 Task: Calculate the estimated travel time from Miami, Florida, to Key West, Florida.
Action: Mouse moved to (278, 89)
Screenshot: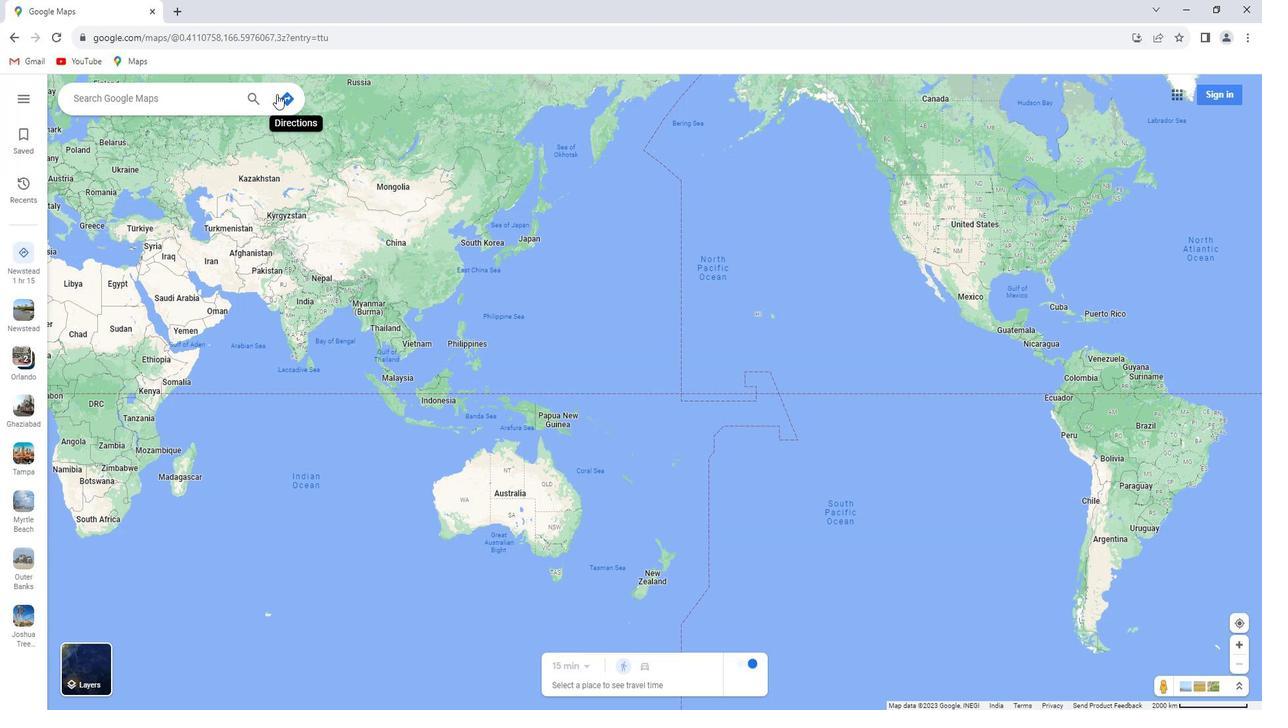 
Action: Mouse pressed left at (278, 89)
Screenshot: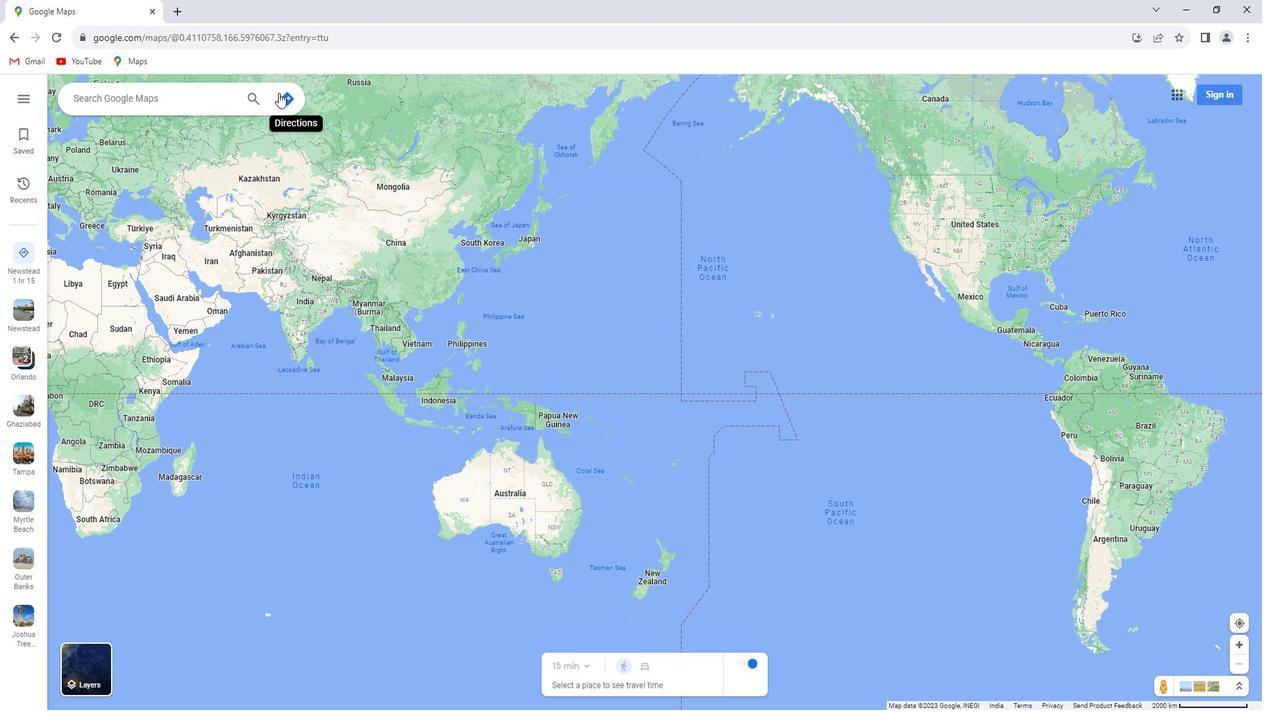 
Action: Mouse moved to (205, 123)
Screenshot: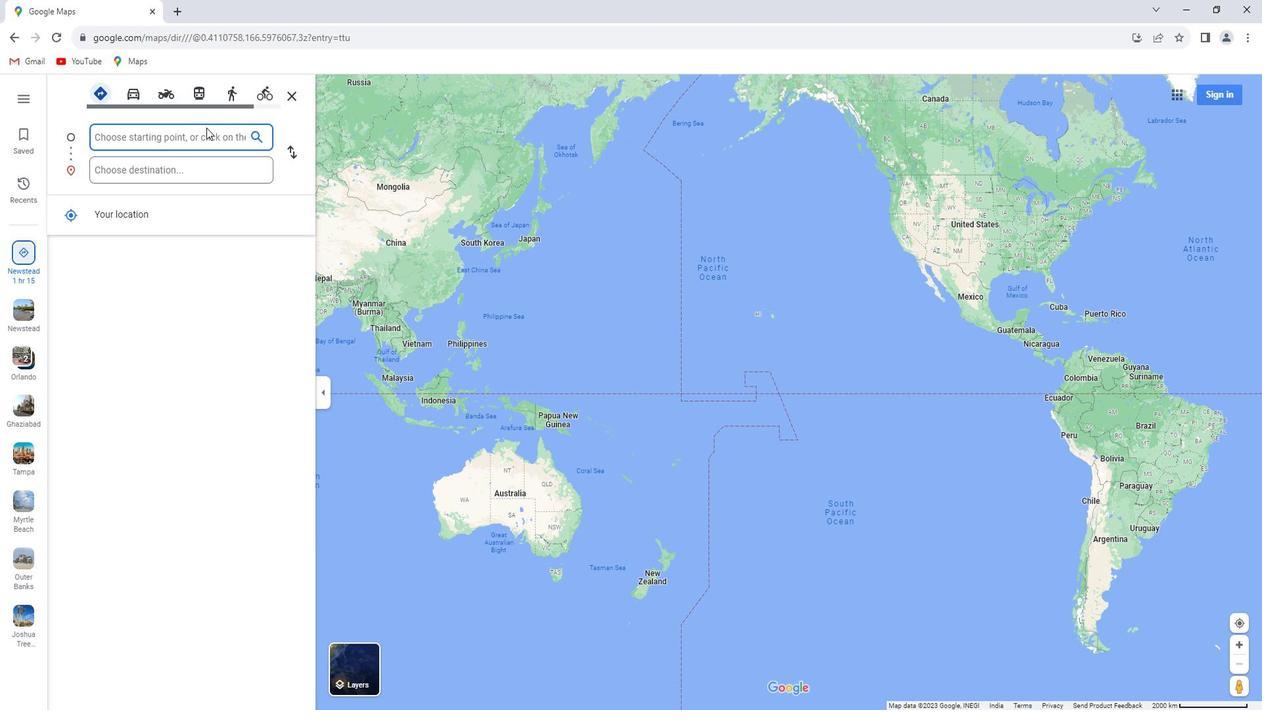 
Action: Key pressed <Key.shift>Miami,<Key.space><Key.shift>Florida
Screenshot: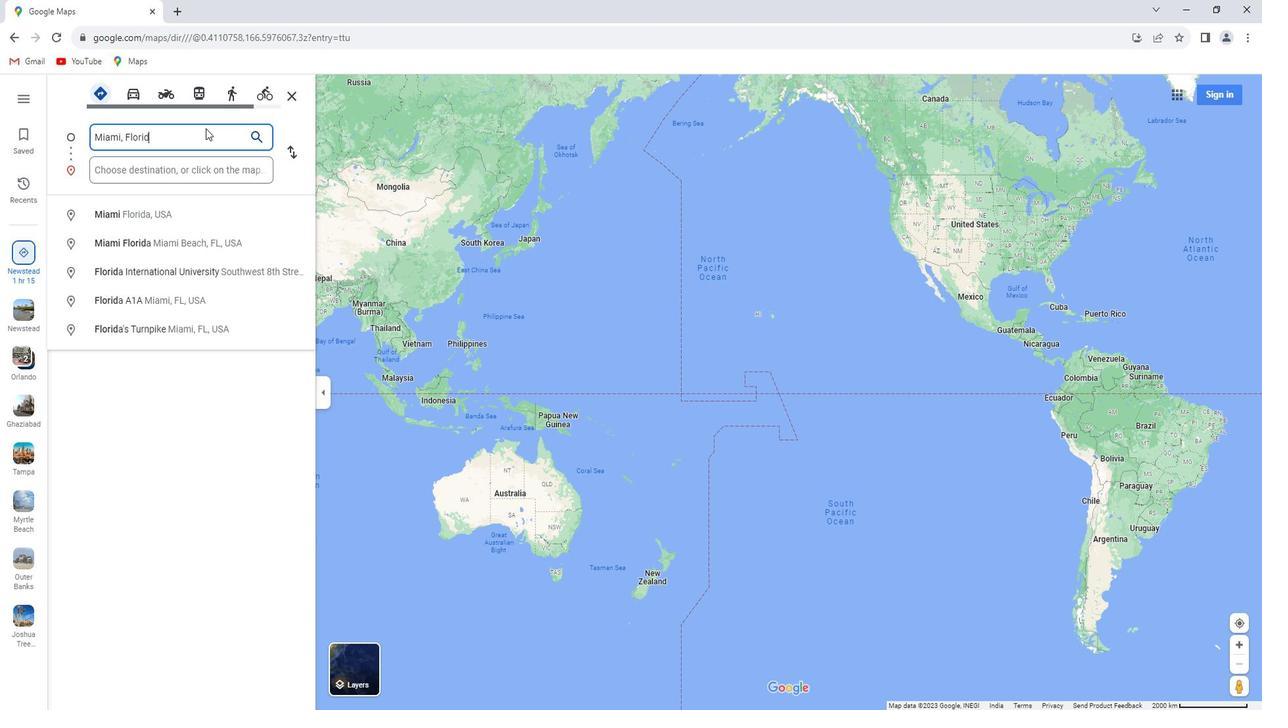 
Action: Mouse moved to (201, 160)
Screenshot: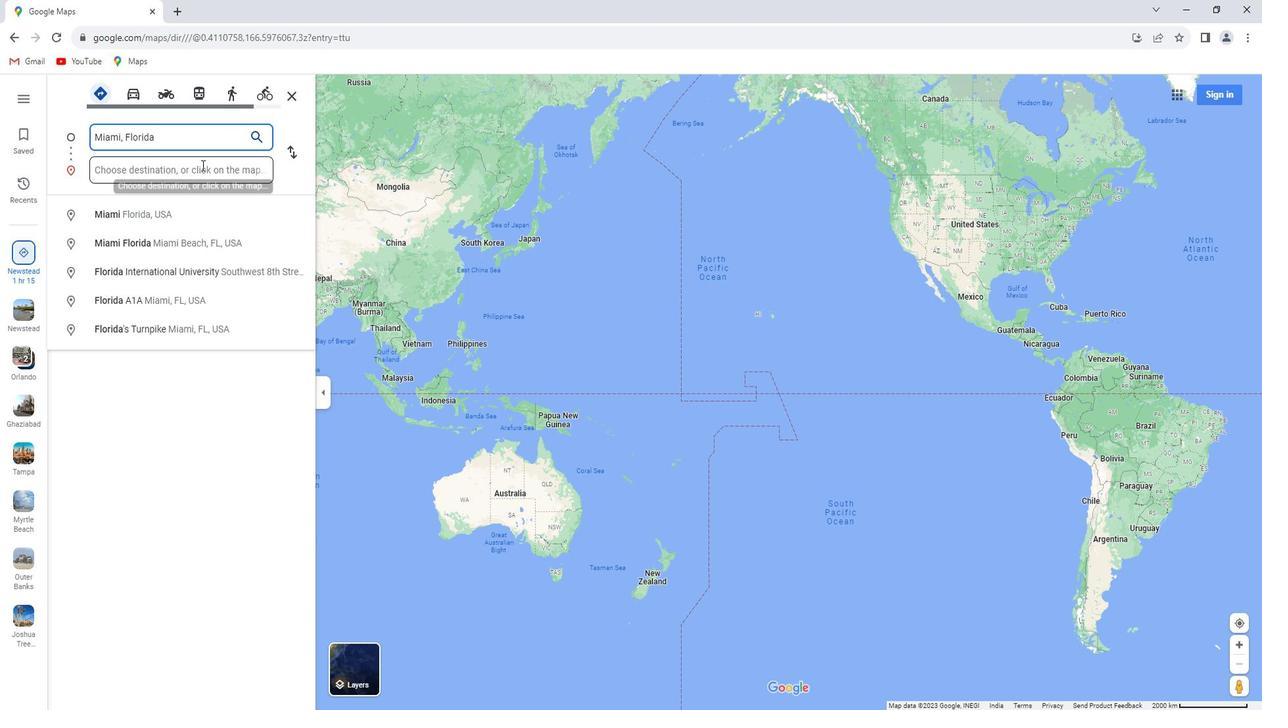 
Action: Mouse pressed left at (201, 160)
Screenshot: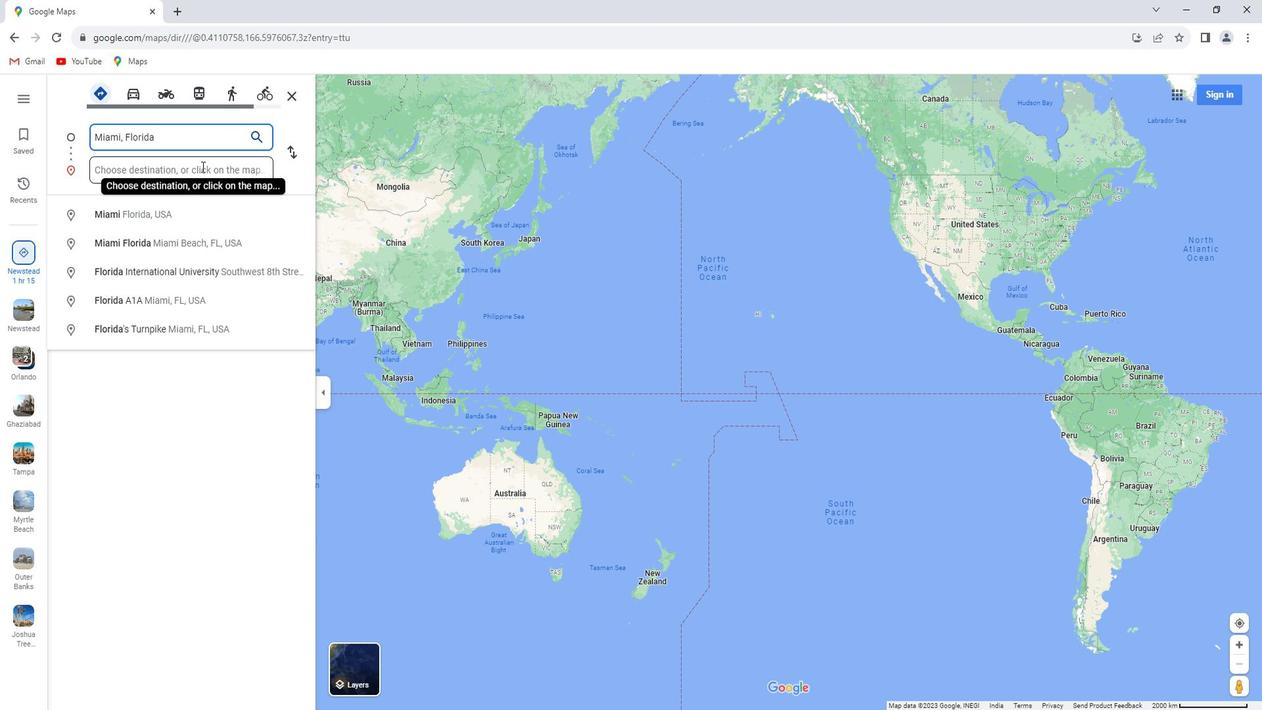 
Action: Key pressed <Key.shift>Key<Key.space><Key.shift>West<Key.space><Key.backspace>,<Key.space><Key.shift>Florida<Key.enter>
Screenshot: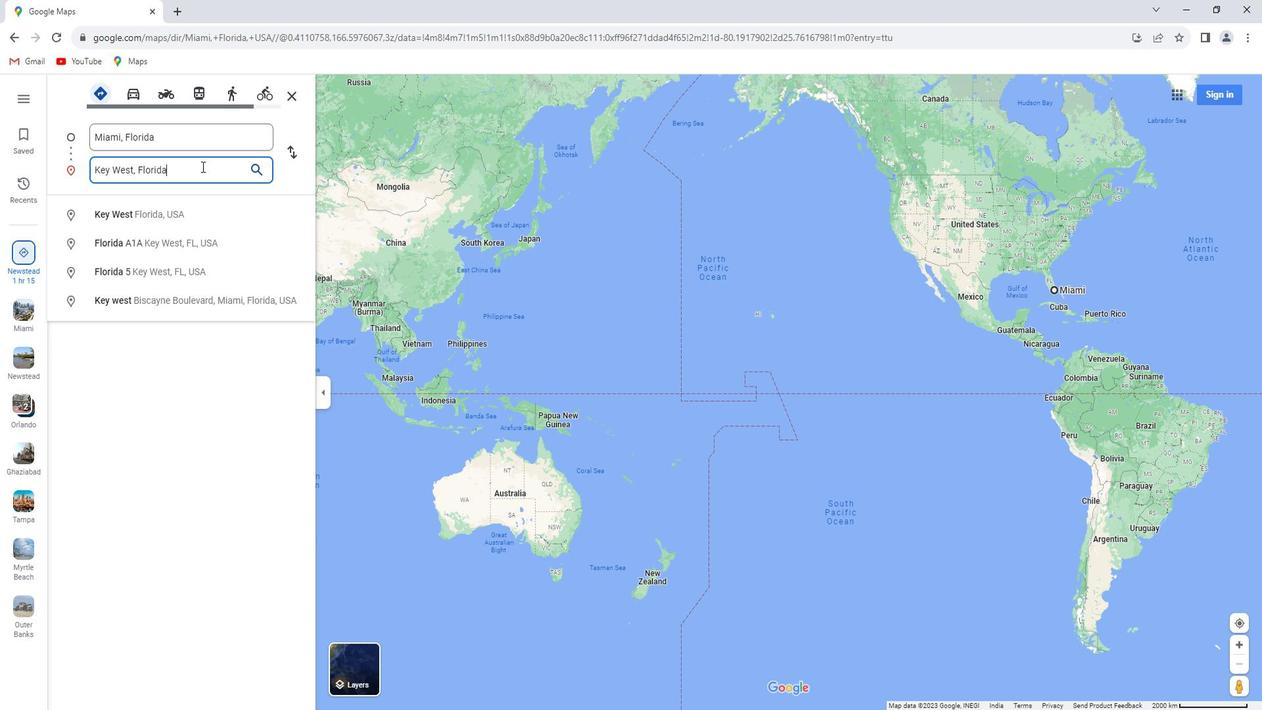 
Action: Mouse moved to (137, 94)
Screenshot: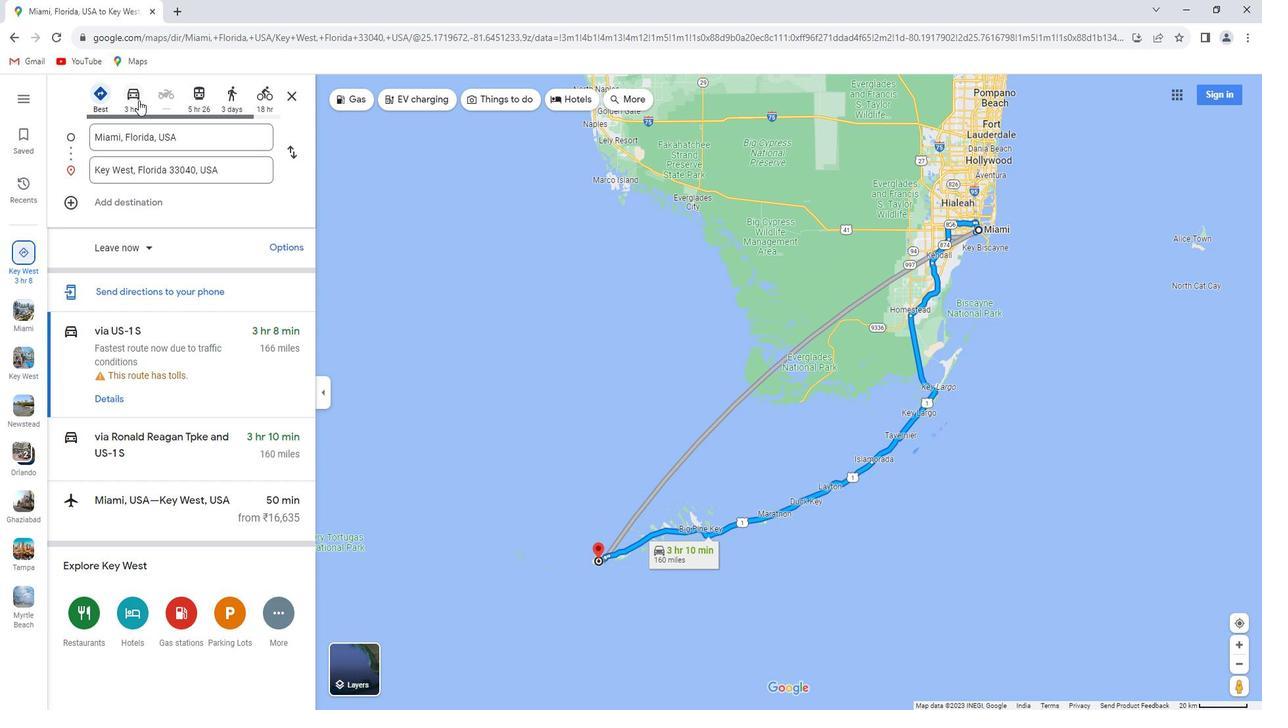
Action: Mouse pressed left at (137, 94)
Screenshot: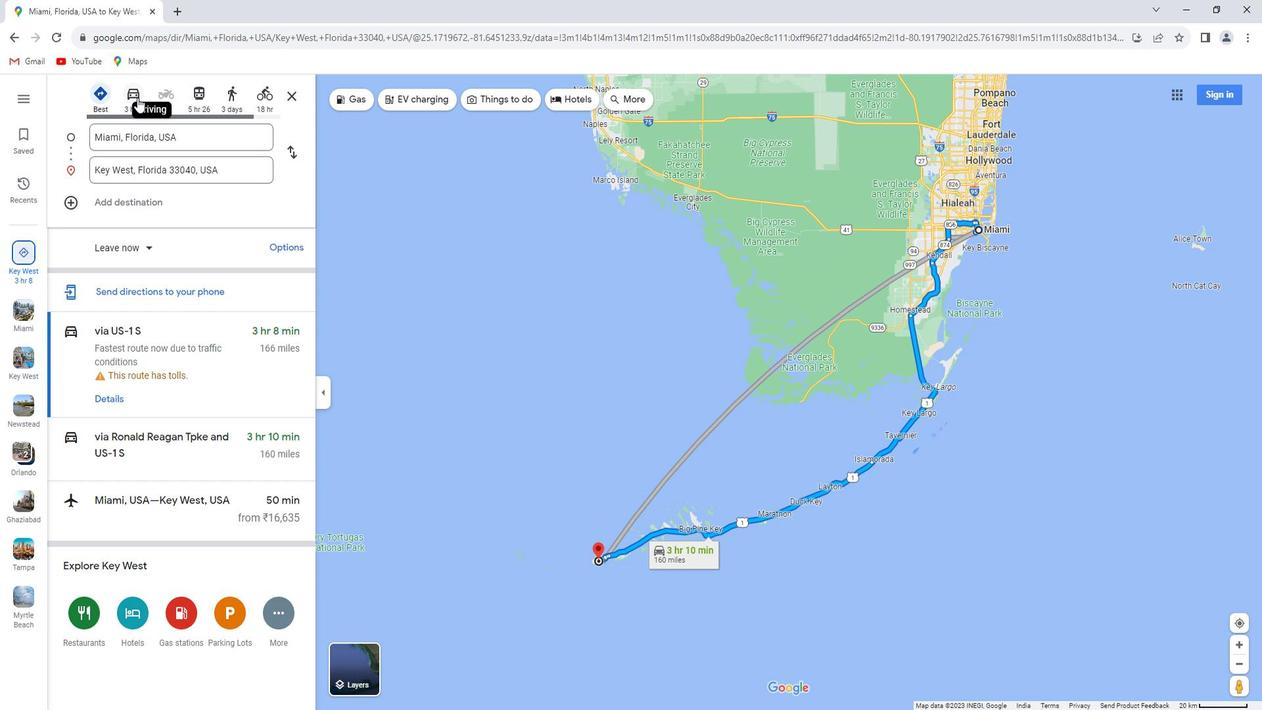 
Action: Mouse moved to (205, 164)
Screenshot: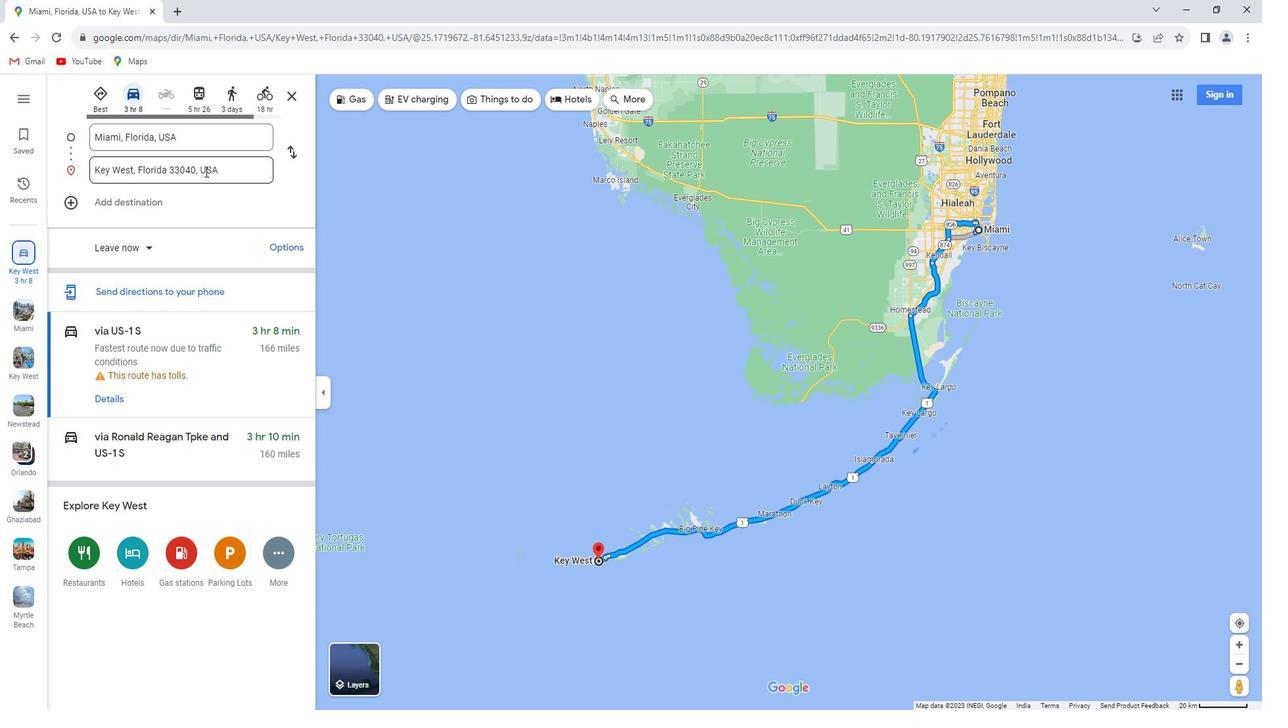 
